 Task: Open user snippets of c.
Action: Mouse moved to (24, 481)
Screenshot: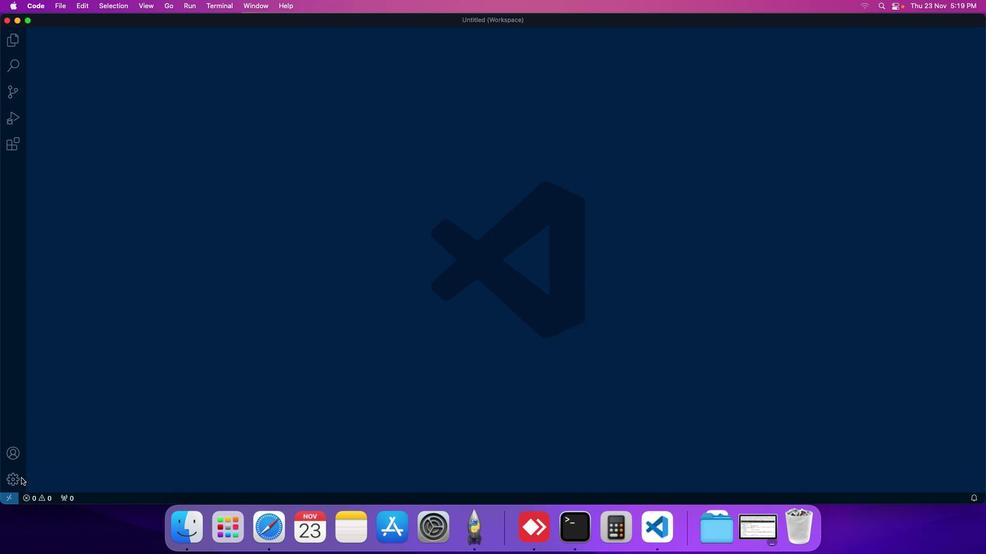 
Action: Mouse pressed left at (24, 481)
Screenshot: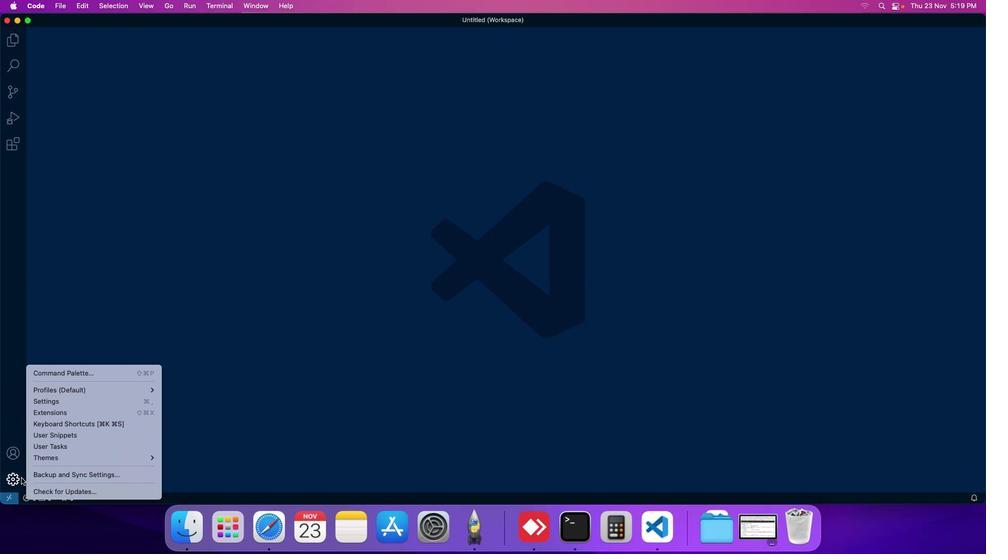 
Action: Mouse moved to (45, 436)
Screenshot: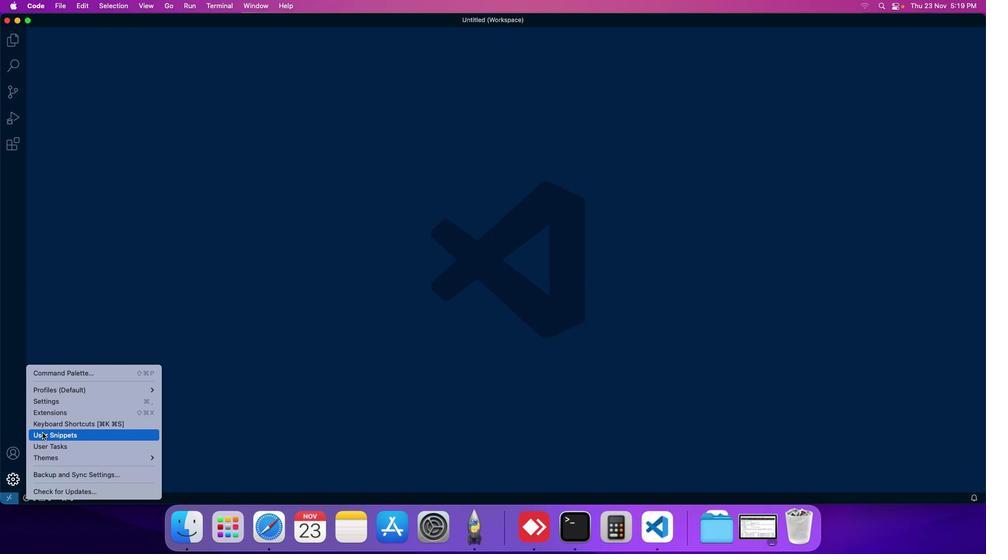 
Action: Mouse pressed left at (45, 436)
Screenshot: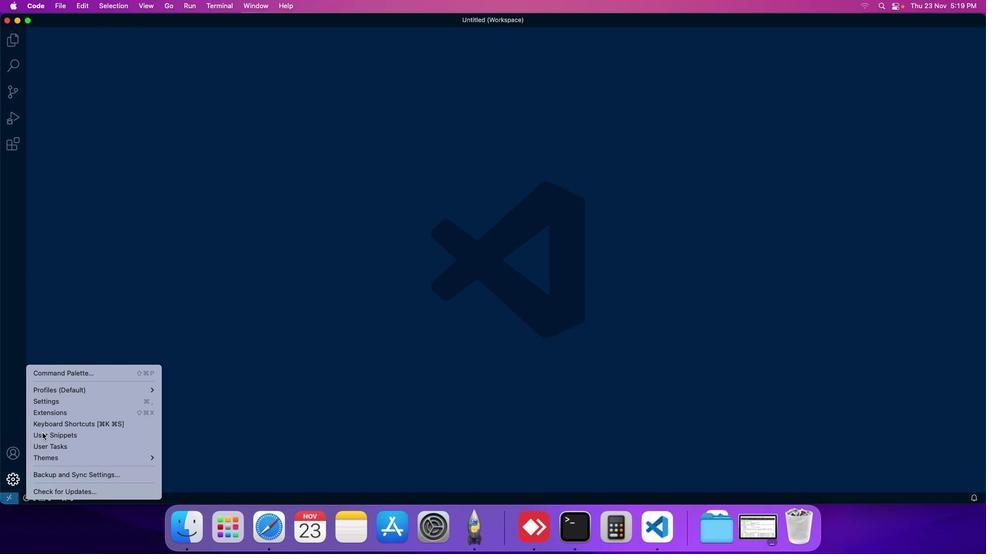 
Action: Mouse moved to (343, 120)
Screenshot: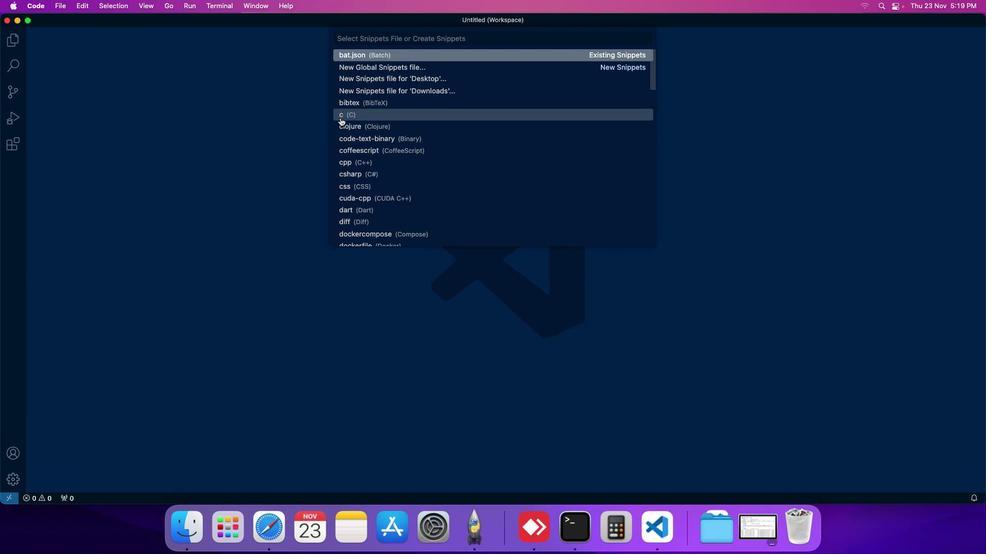 
Action: Mouse pressed left at (343, 120)
Screenshot: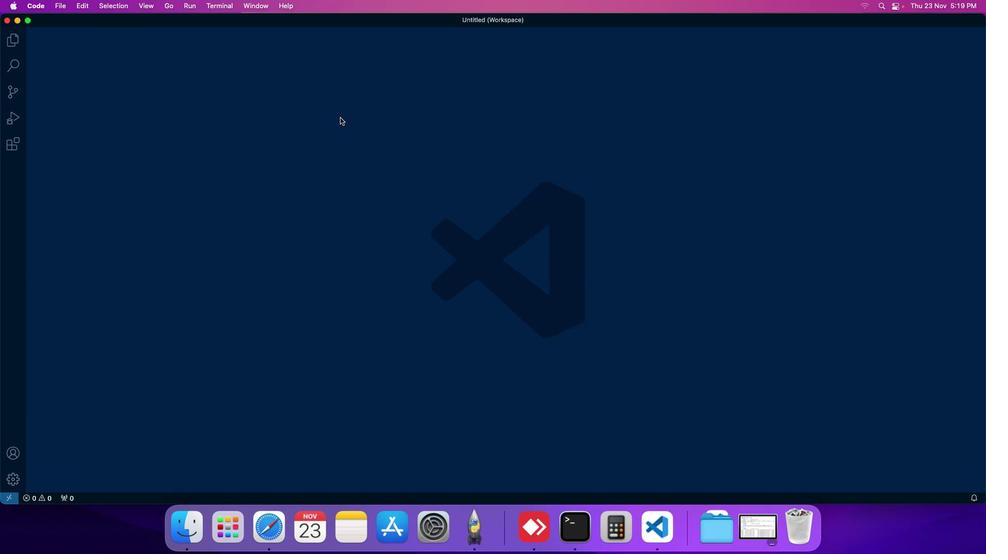 
Action: Mouse moved to (474, 184)
Screenshot: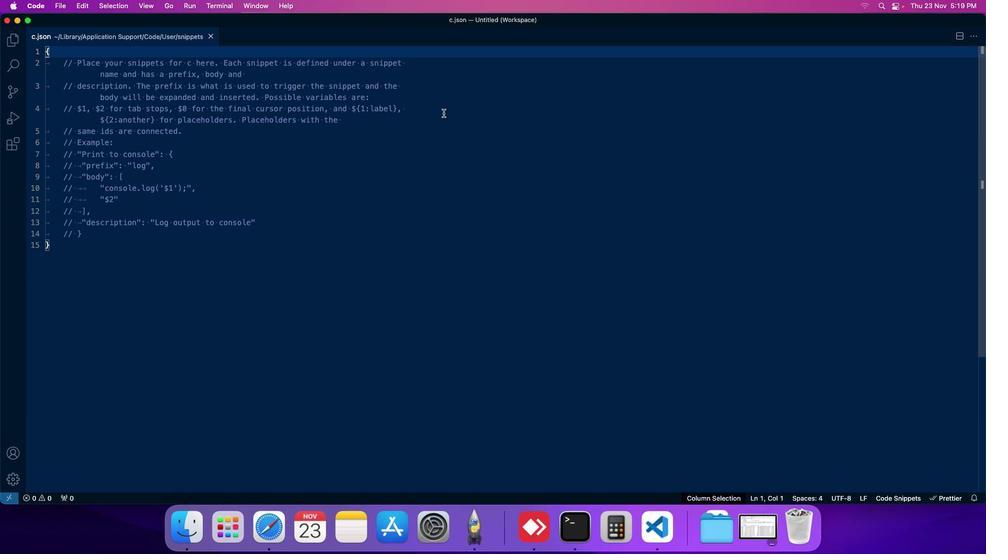 
